 Task: Create a rule when the name of a card contains text .
Action: Mouse moved to (721, 197)
Screenshot: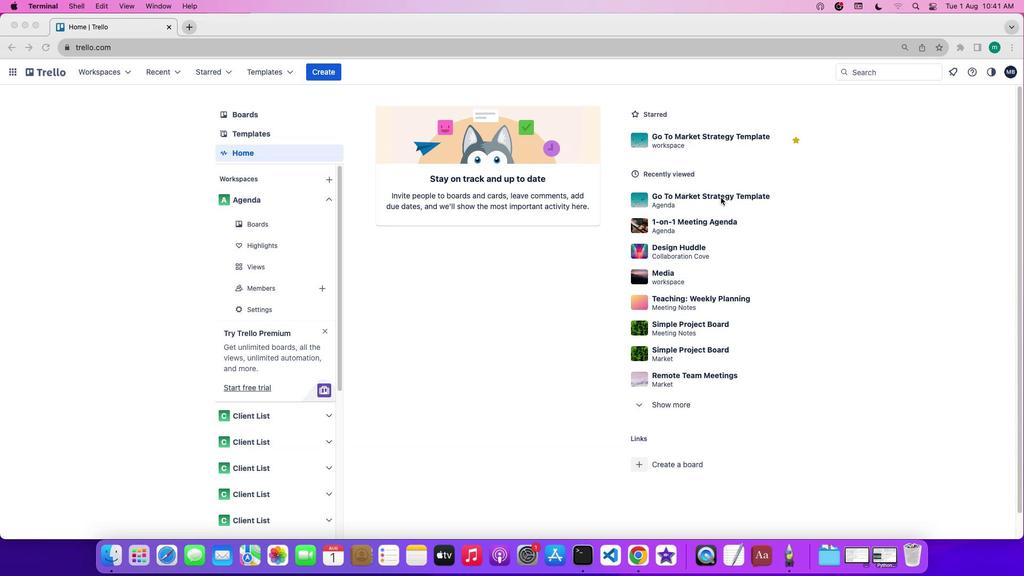 
Action: Mouse pressed left at (721, 197)
Screenshot: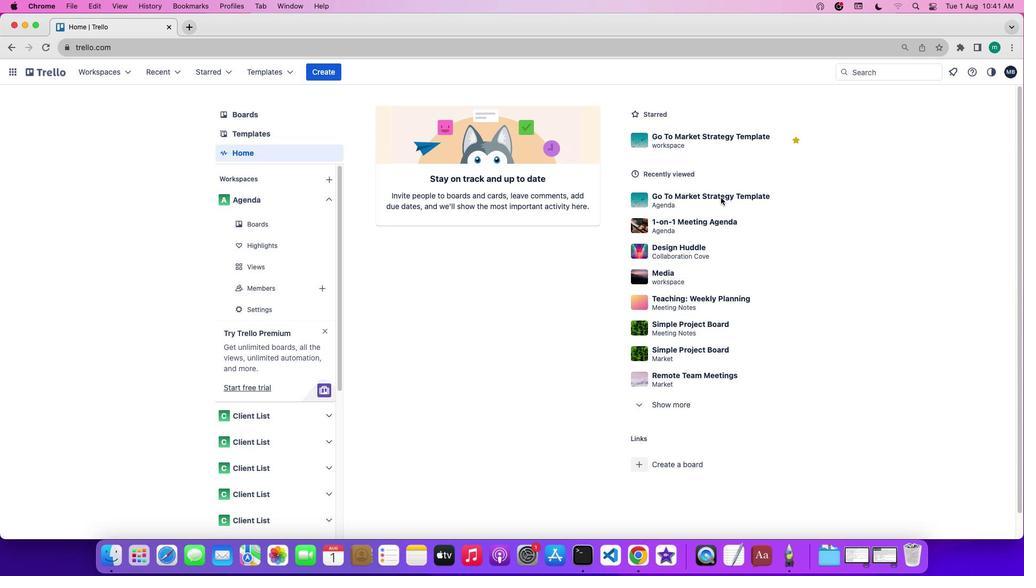 
Action: Mouse pressed left at (721, 197)
Screenshot: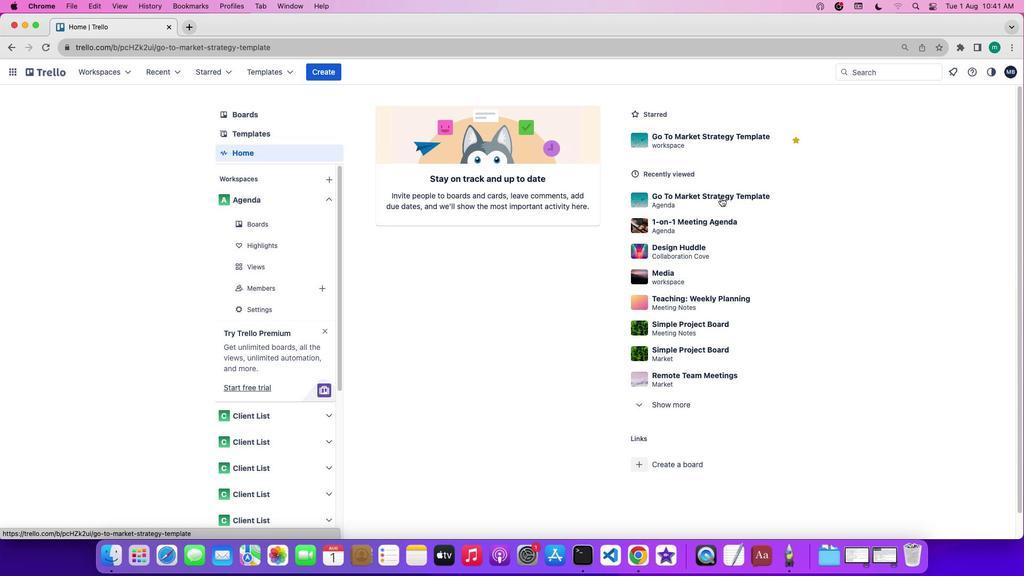 
Action: Mouse moved to (915, 232)
Screenshot: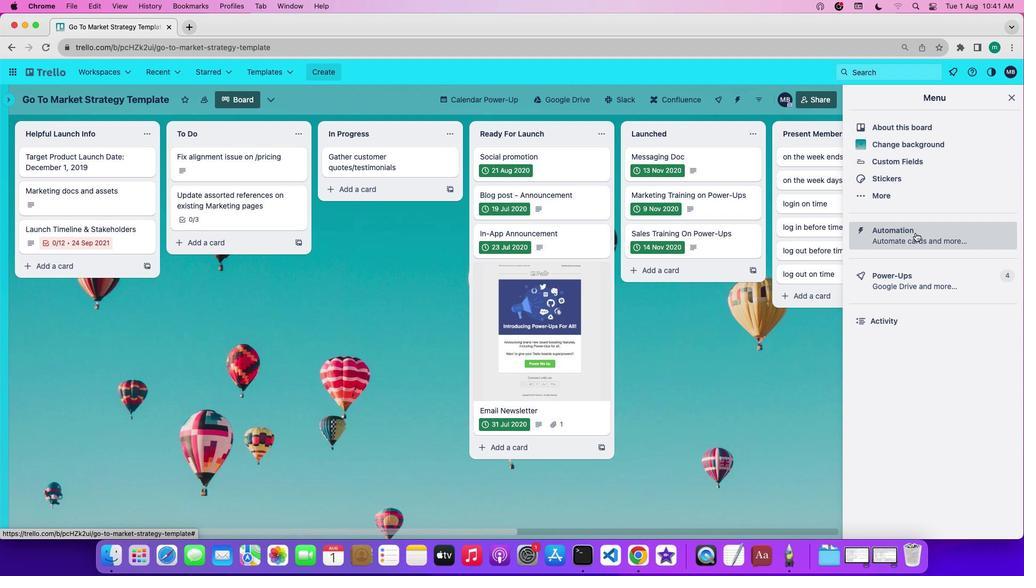 
Action: Mouse pressed left at (915, 232)
Screenshot: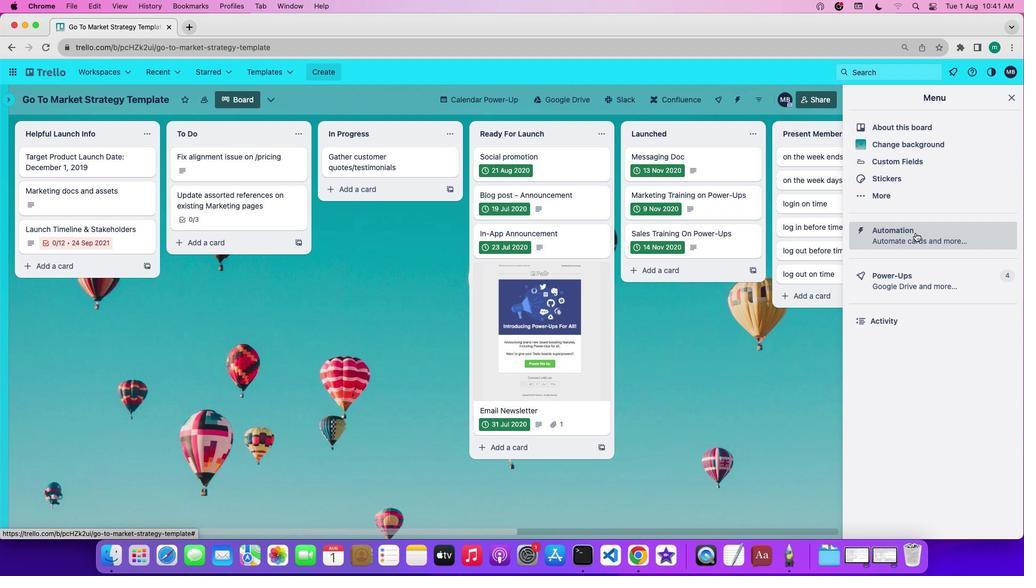 
Action: Mouse moved to (92, 190)
Screenshot: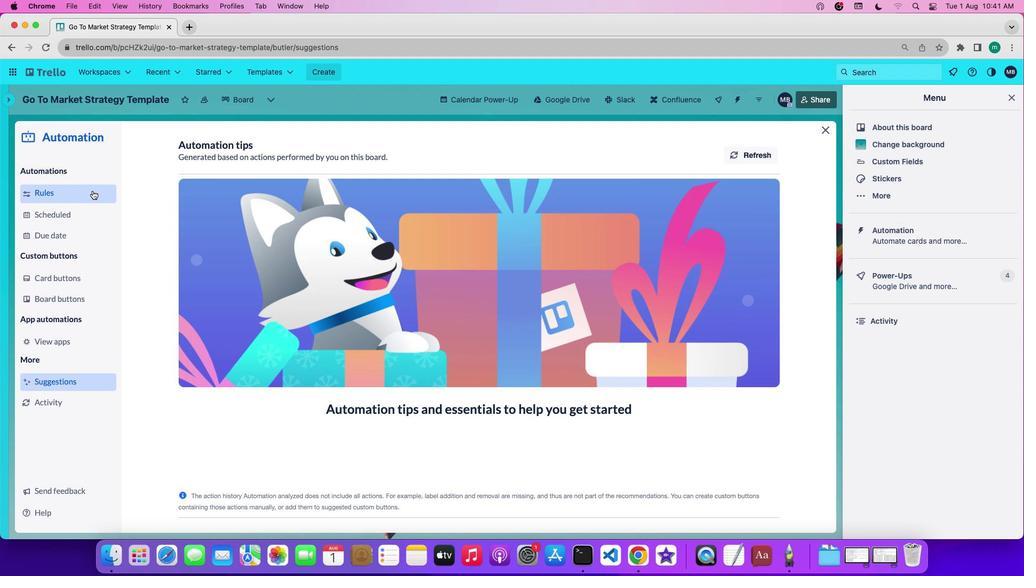 
Action: Mouse pressed left at (92, 190)
Screenshot: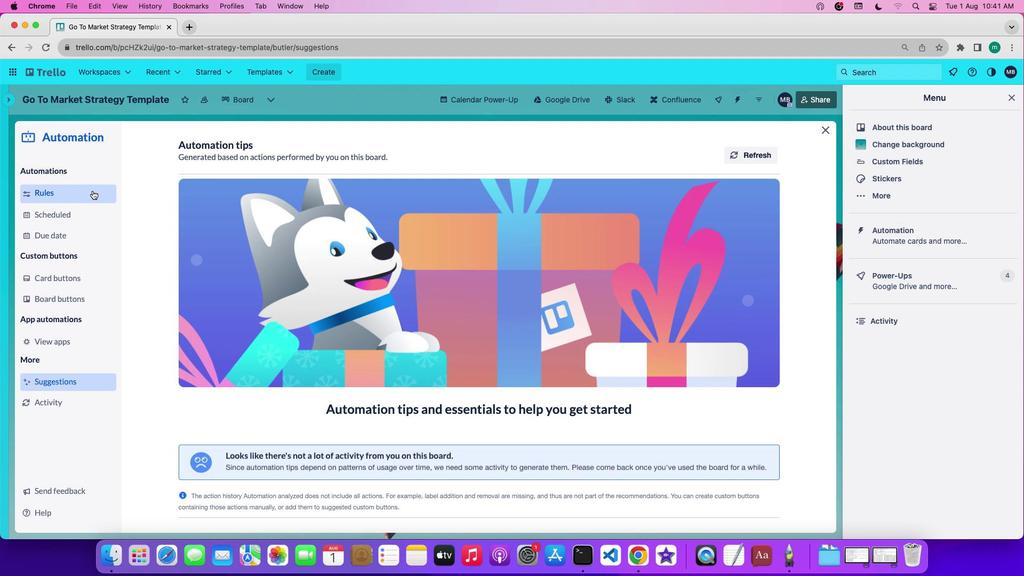
Action: Mouse moved to (252, 382)
Screenshot: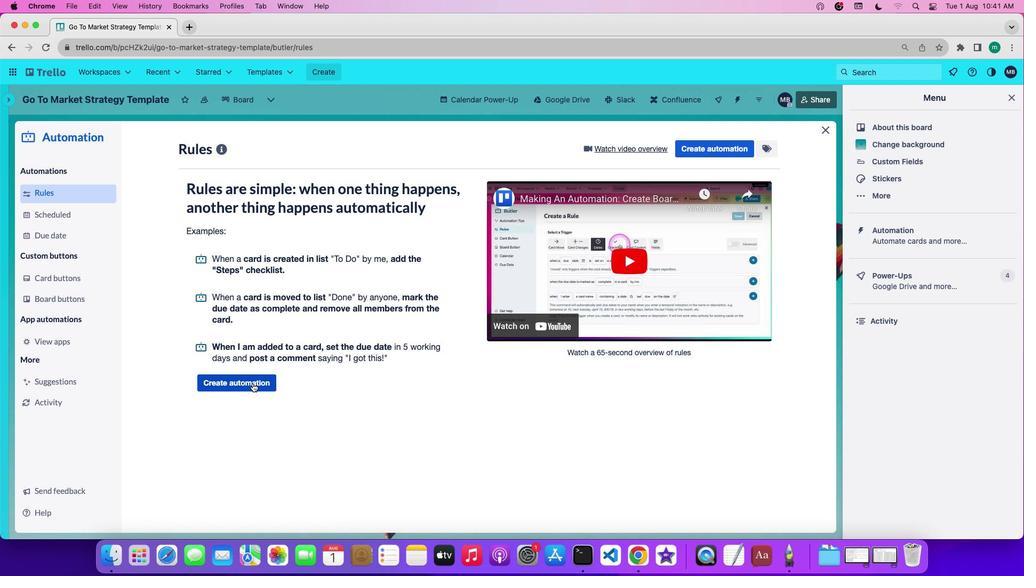 
Action: Mouse pressed left at (252, 382)
Screenshot: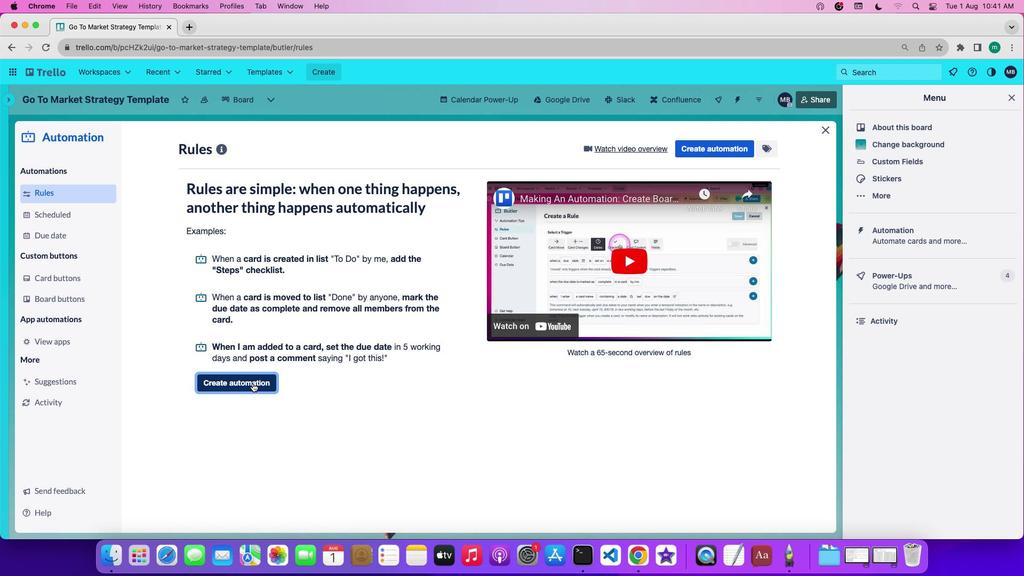 
Action: Mouse moved to (466, 252)
Screenshot: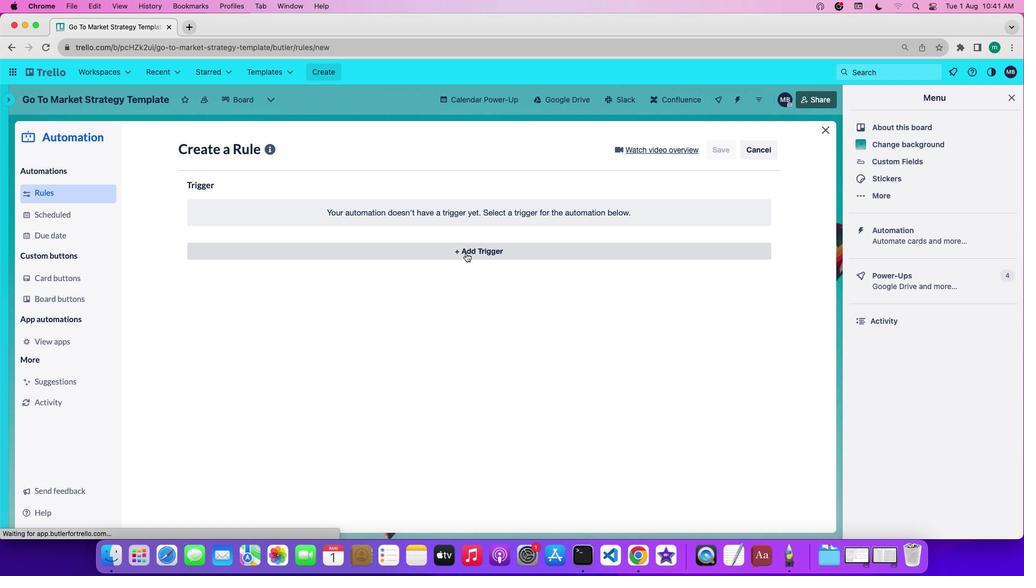 
Action: Mouse pressed left at (466, 252)
Screenshot: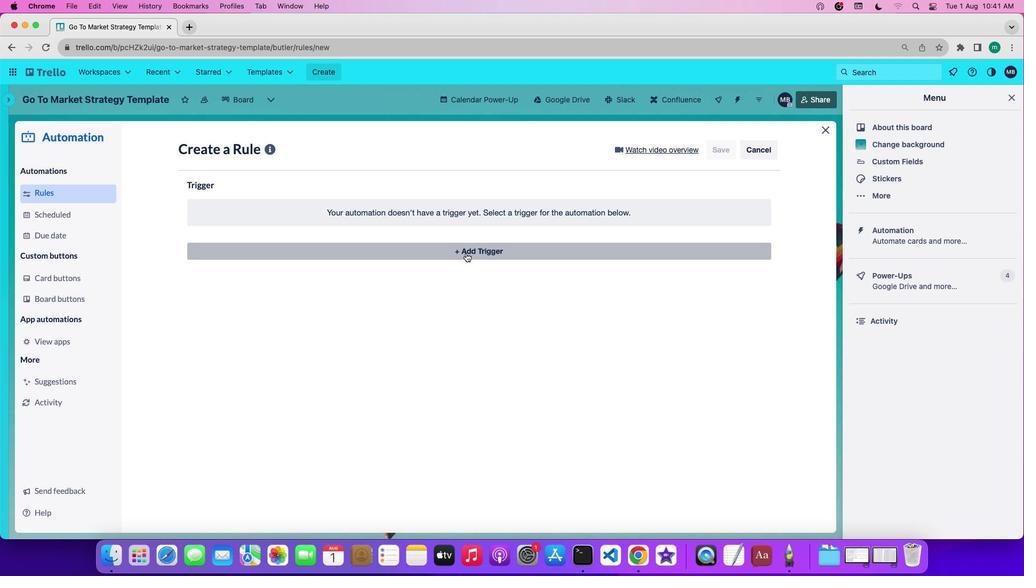 
Action: Mouse moved to (401, 291)
Screenshot: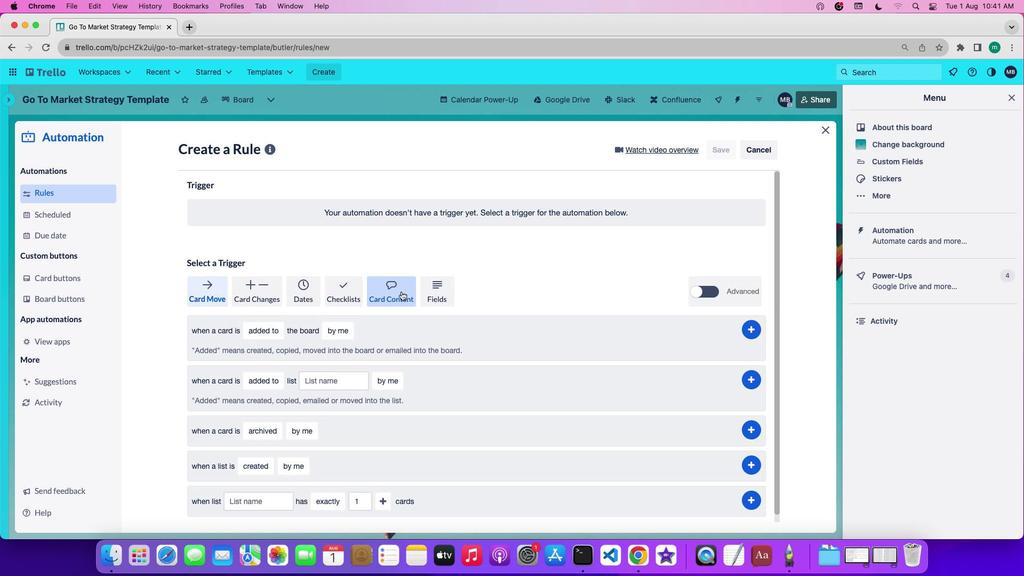 
Action: Mouse pressed left at (401, 291)
Screenshot: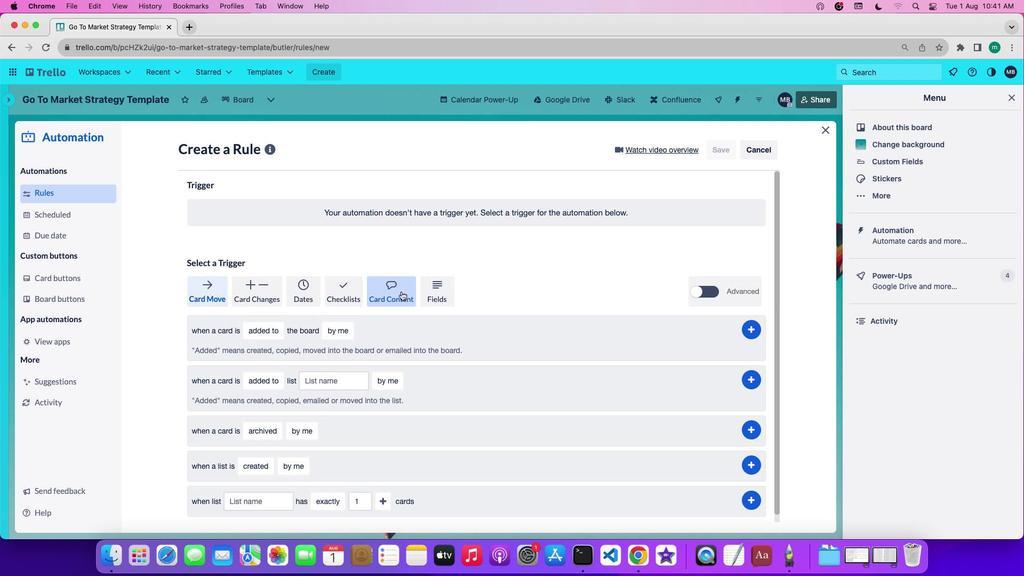 
Action: Mouse moved to (242, 331)
Screenshot: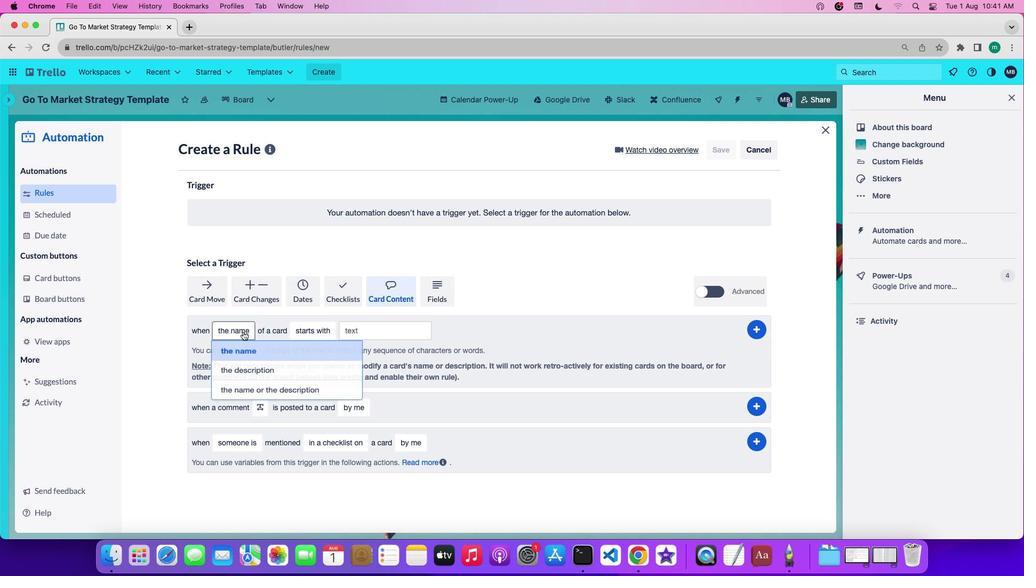 
Action: Mouse pressed left at (242, 331)
Screenshot: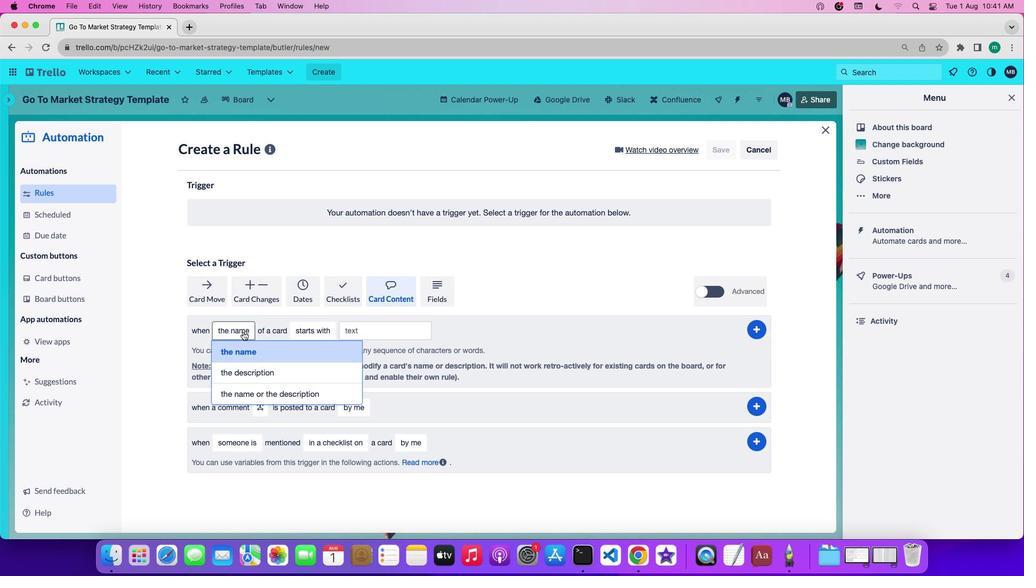 
Action: Mouse moved to (240, 349)
Screenshot: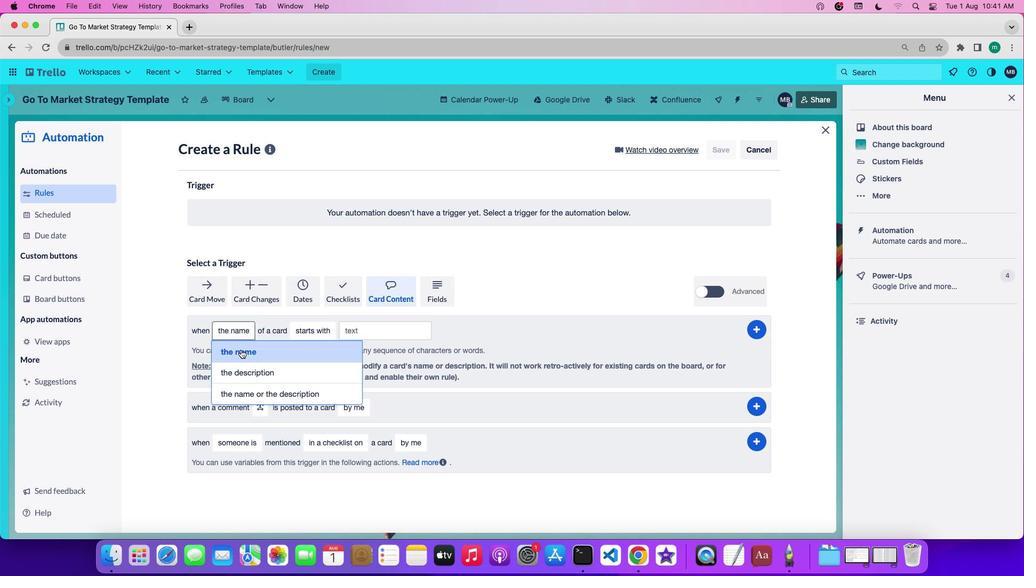
Action: Mouse pressed left at (240, 349)
Screenshot: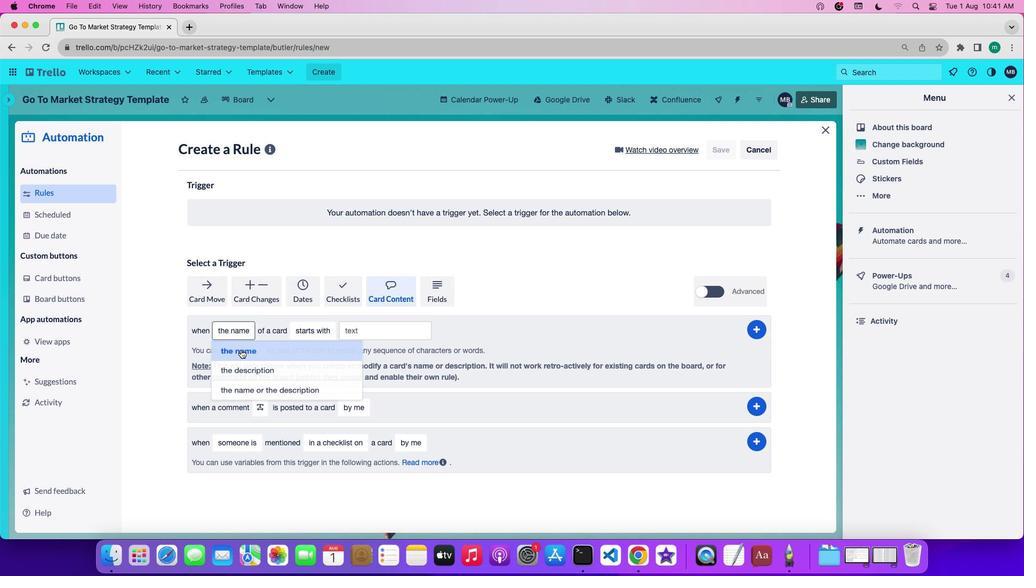 
Action: Mouse moved to (308, 333)
Screenshot: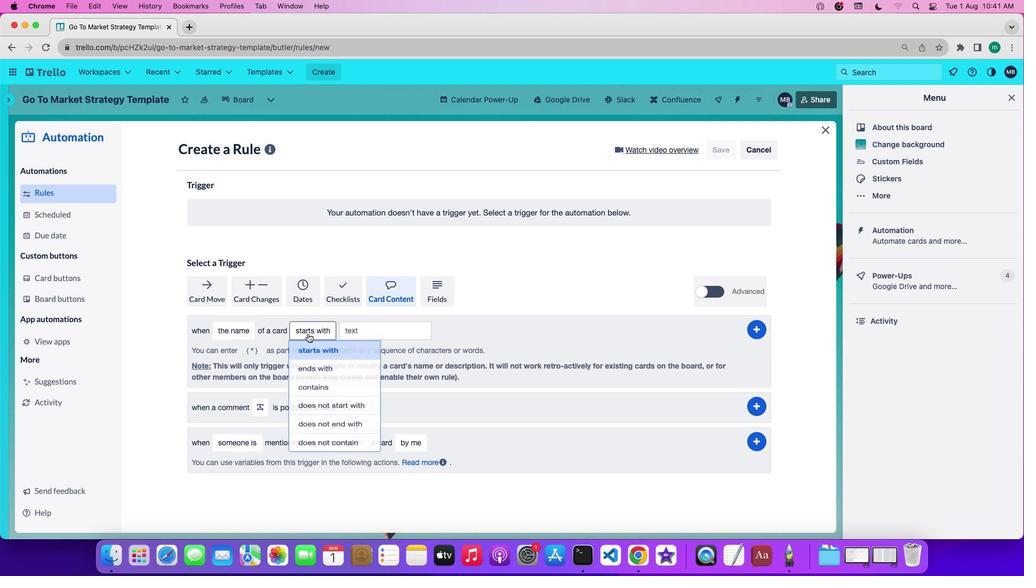 
Action: Mouse pressed left at (308, 333)
Screenshot: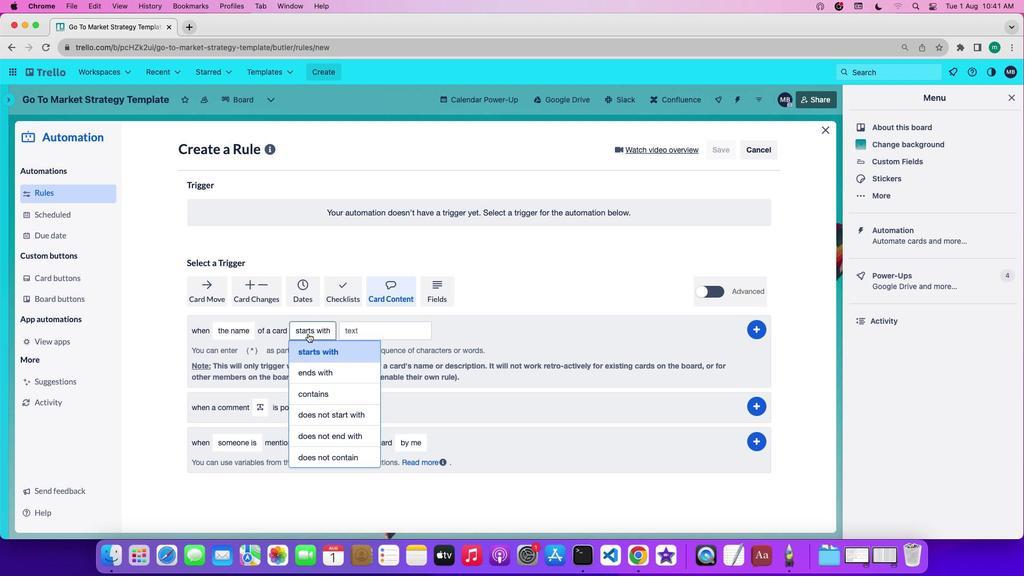 
Action: Mouse moved to (317, 395)
Screenshot: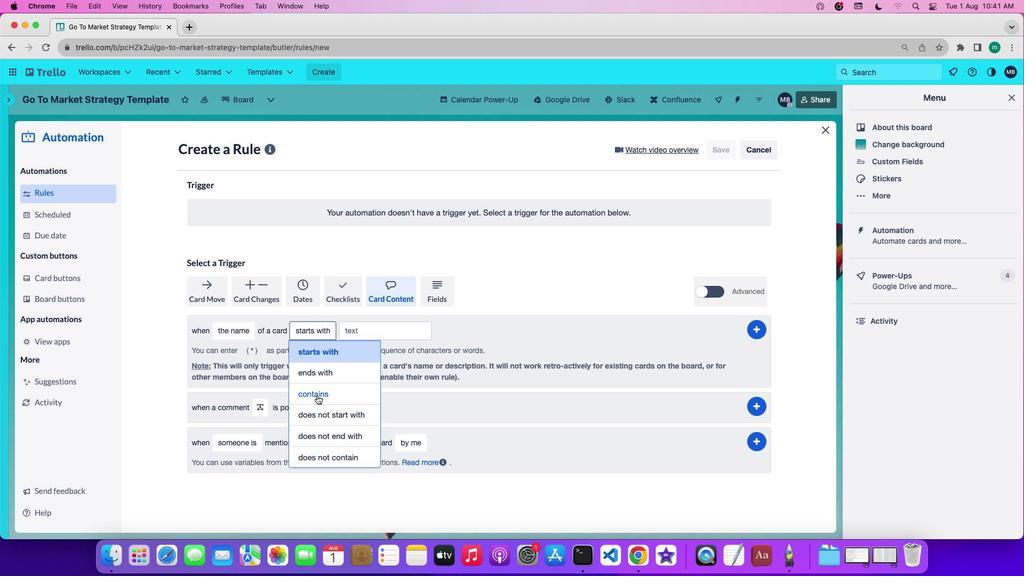 
Action: Mouse pressed left at (317, 395)
Screenshot: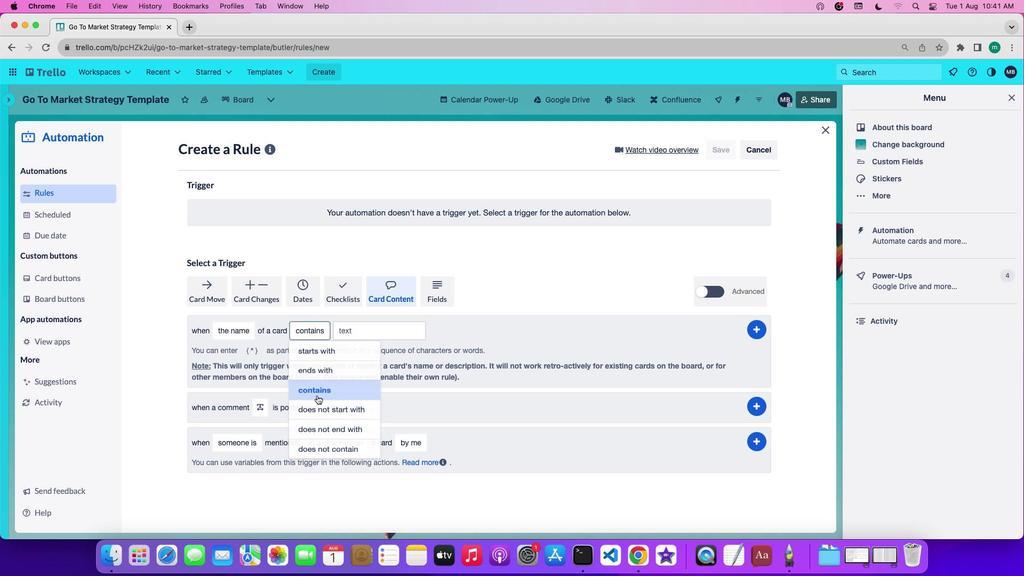 
Action: Mouse moved to (368, 334)
Screenshot: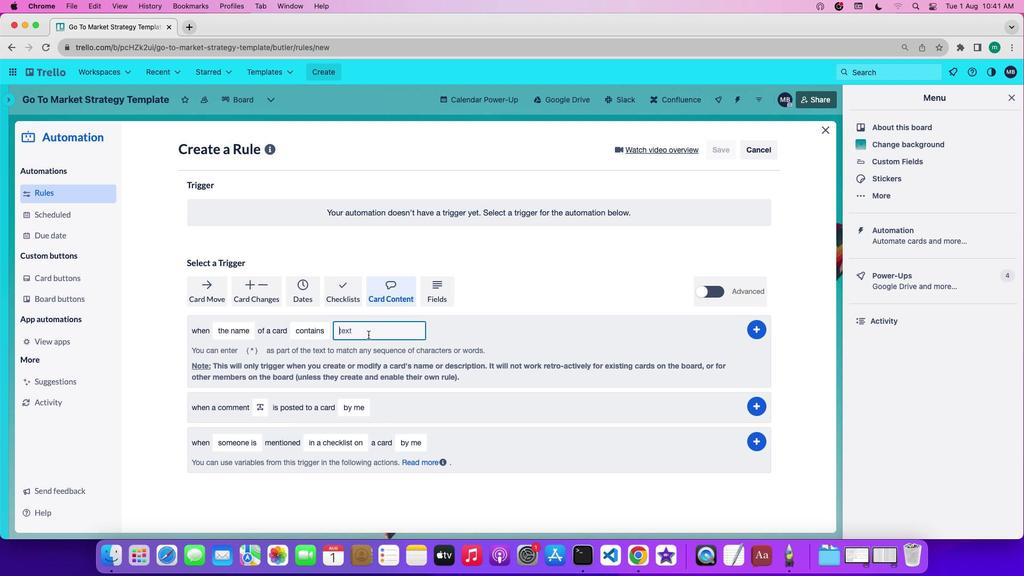 
Action: Mouse pressed left at (368, 334)
Screenshot: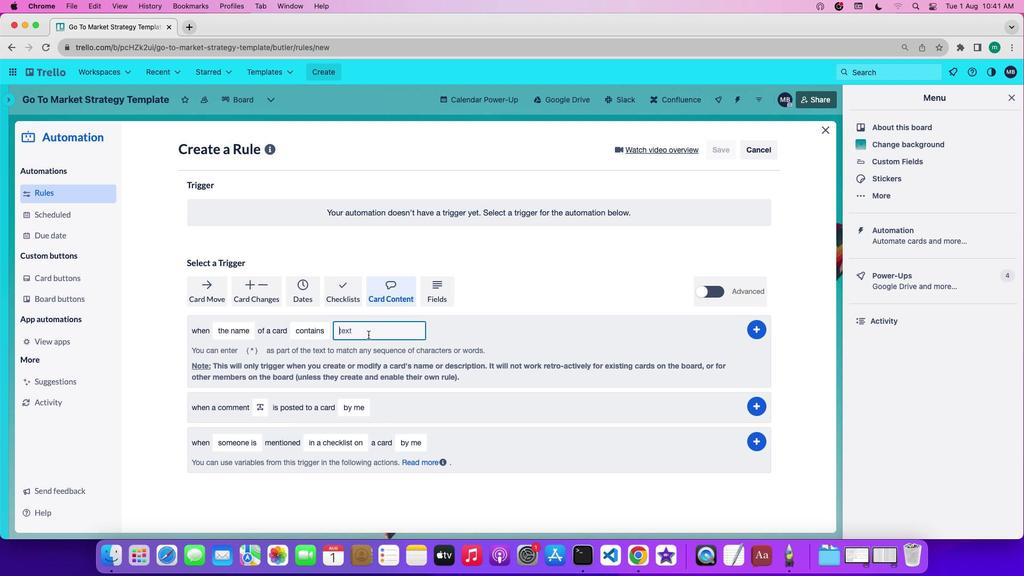 
Action: Key pressed 't''e''x''t'
Screenshot: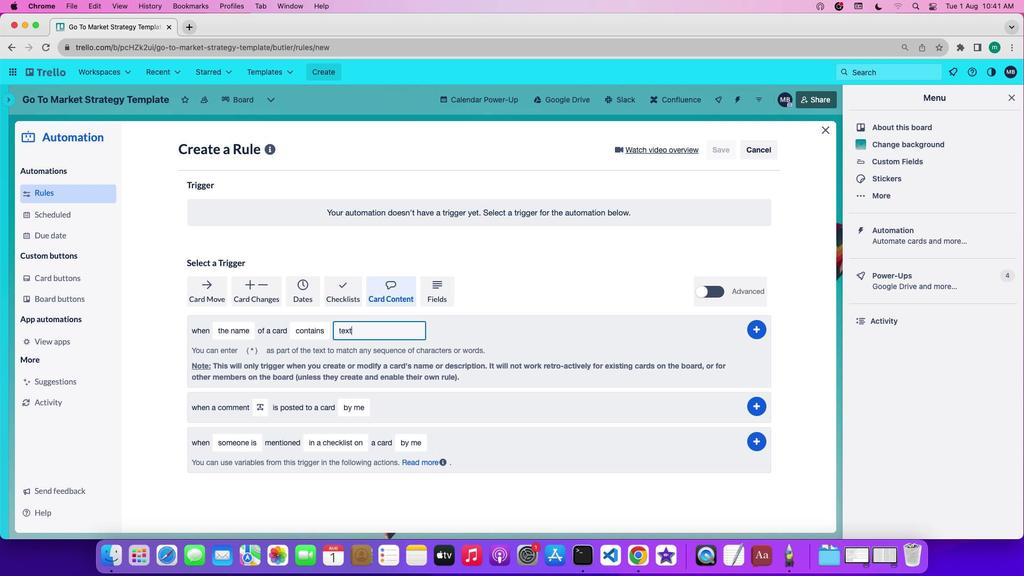 
Action: Mouse moved to (761, 331)
Screenshot: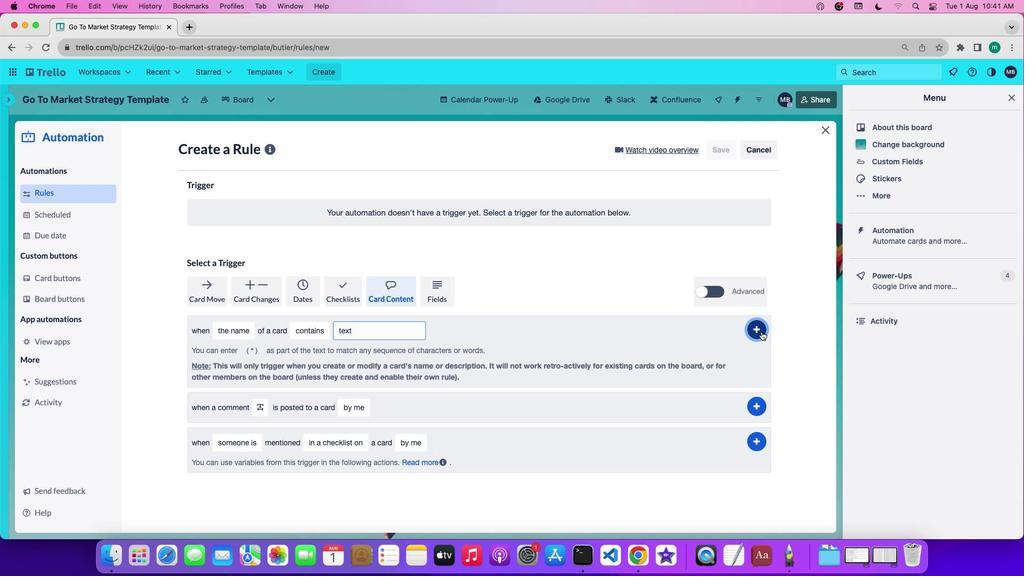 
Action: Mouse pressed left at (761, 331)
Screenshot: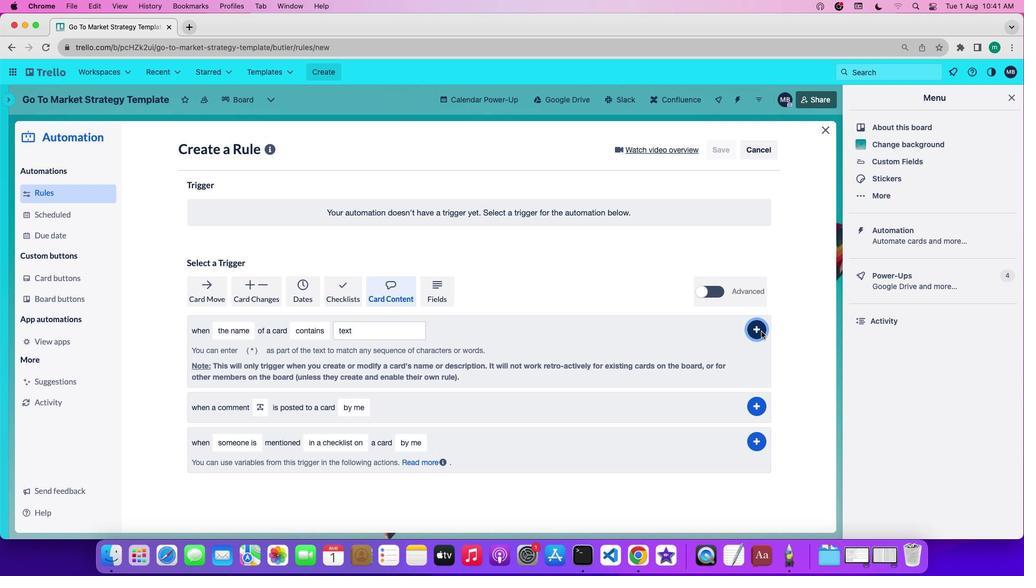 
Action: Mouse moved to (787, 332)
Screenshot: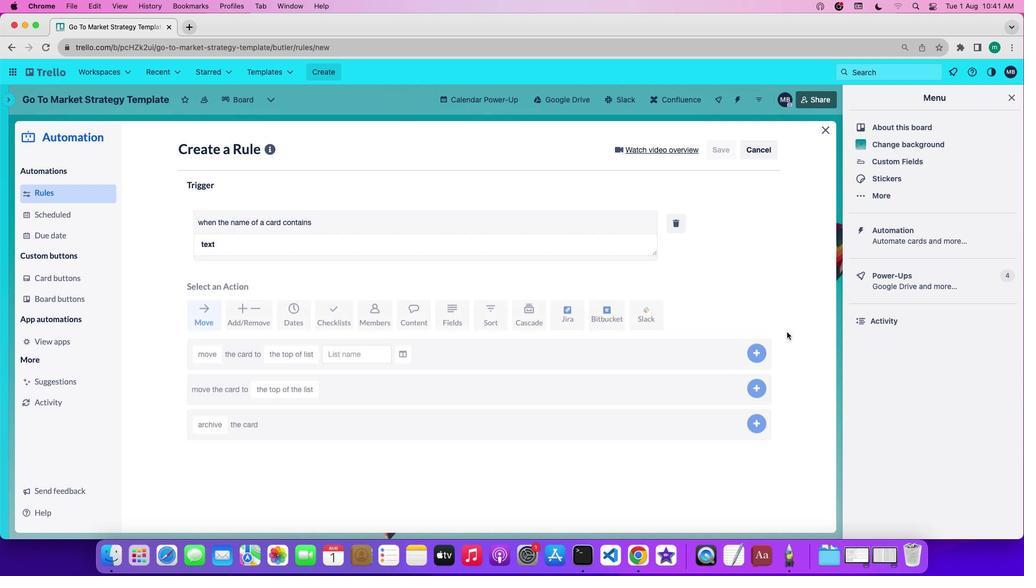 
